 Task: Sort the products in the category "Lotion" by relevance.
Action: Mouse moved to (720, 259)
Screenshot: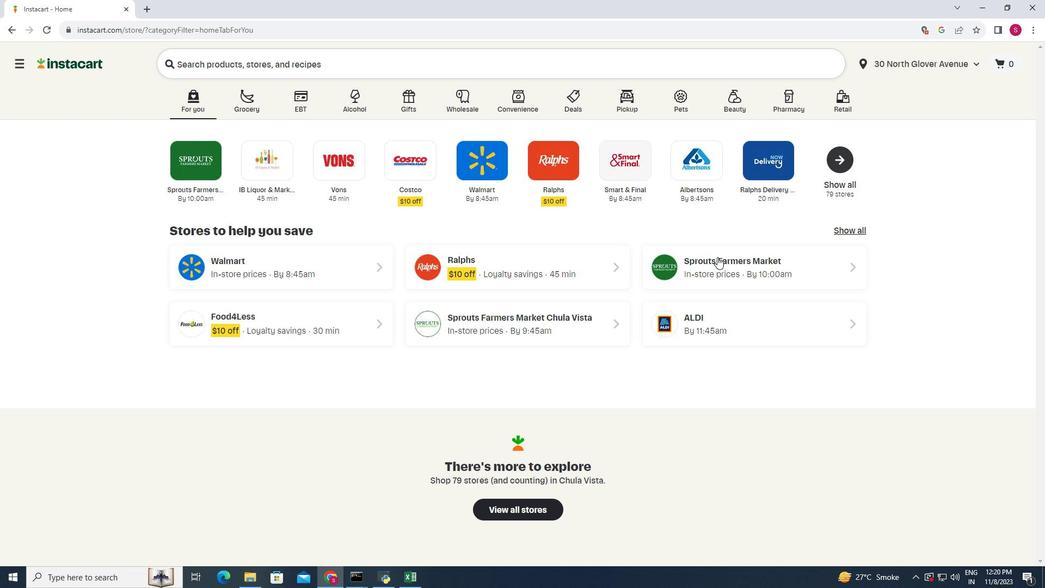 
Action: Mouse pressed left at (720, 259)
Screenshot: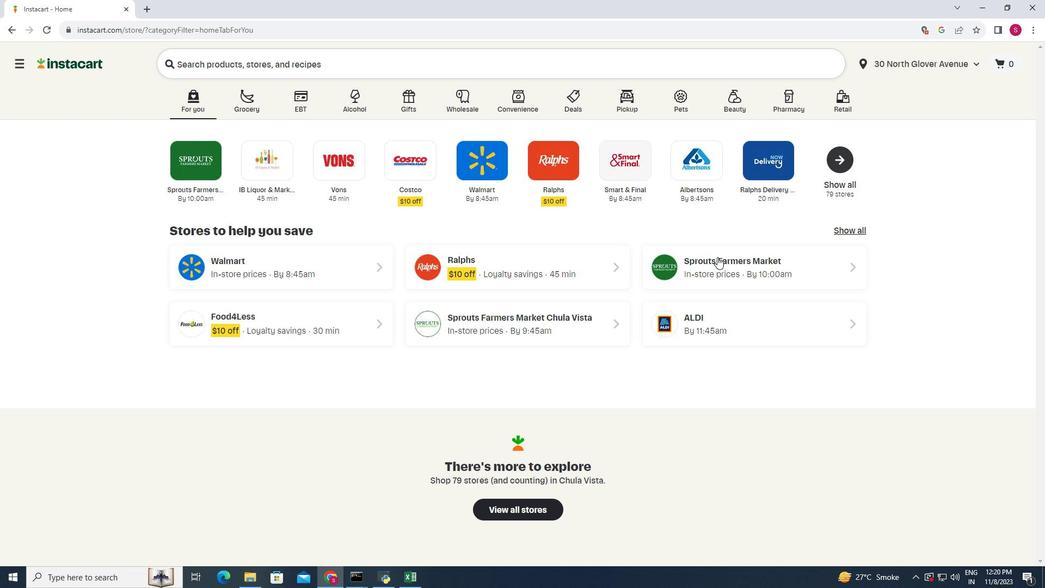 
Action: Mouse moved to (74, 421)
Screenshot: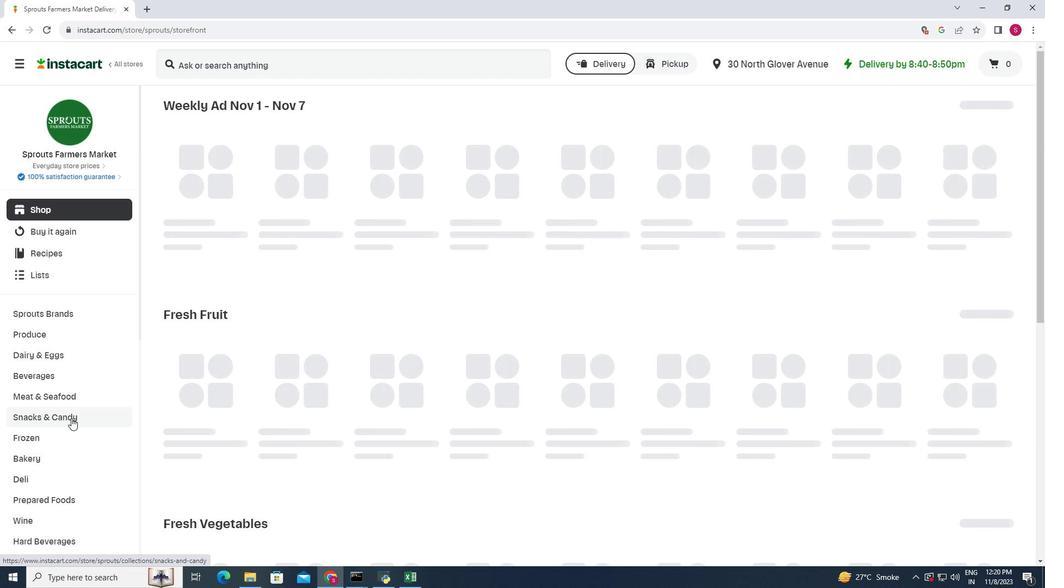 
Action: Mouse scrolled (74, 420) with delta (0, 0)
Screenshot: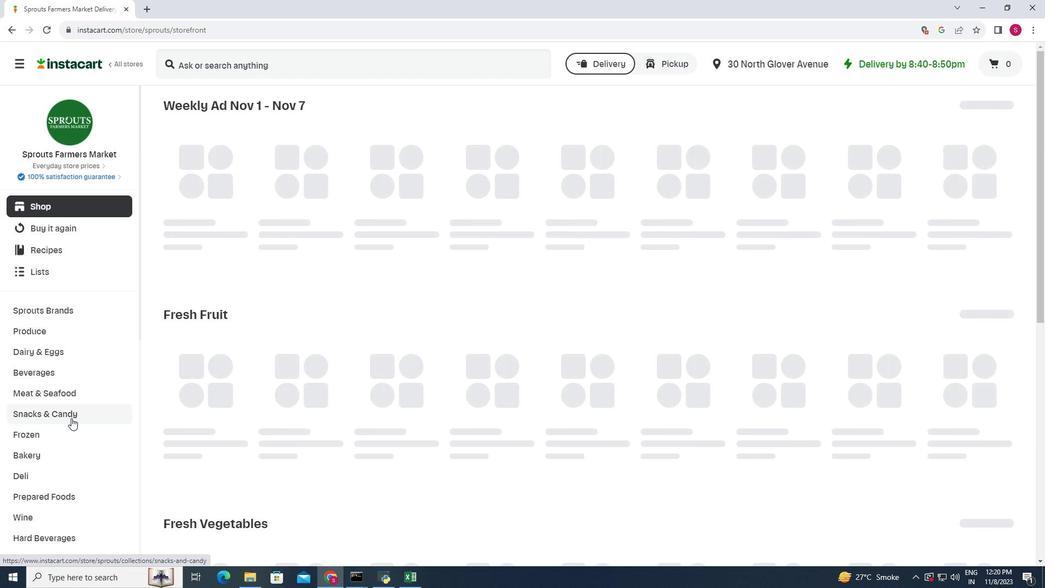
Action: Mouse scrolled (74, 420) with delta (0, 0)
Screenshot: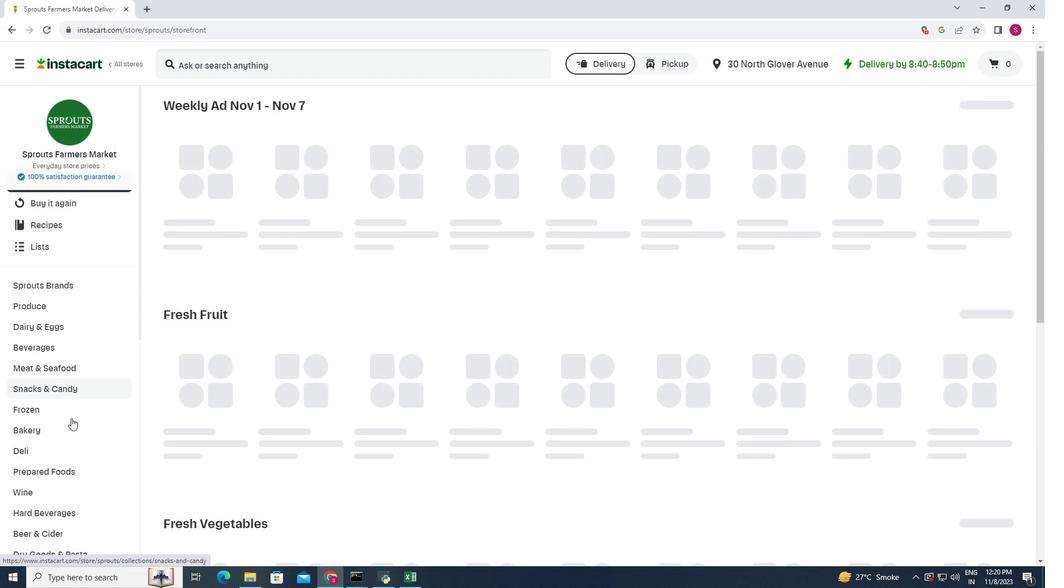
Action: Mouse scrolled (74, 420) with delta (0, 0)
Screenshot: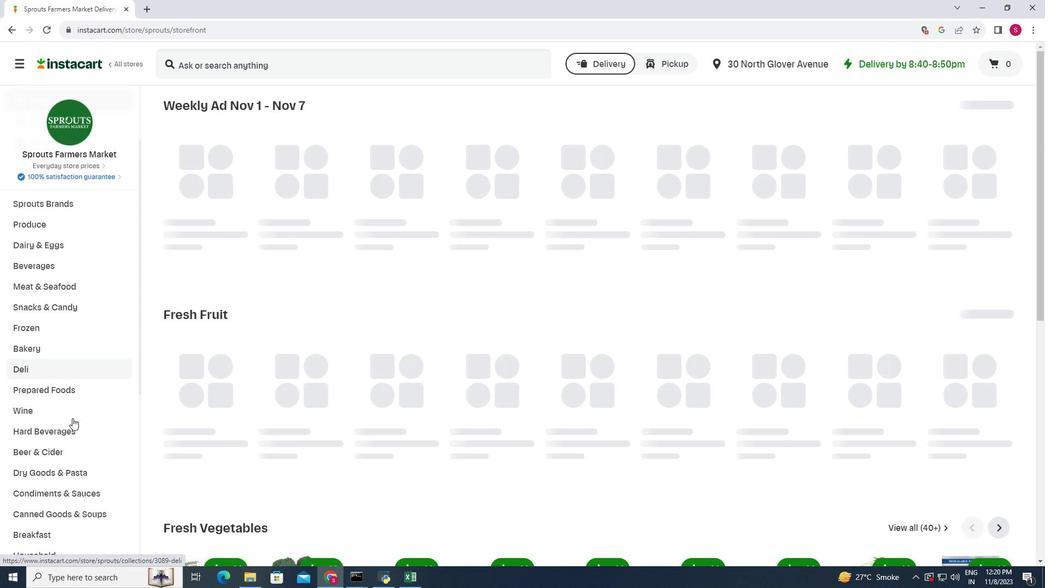 
Action: Mouse moved to (75, 421)
Screenshot: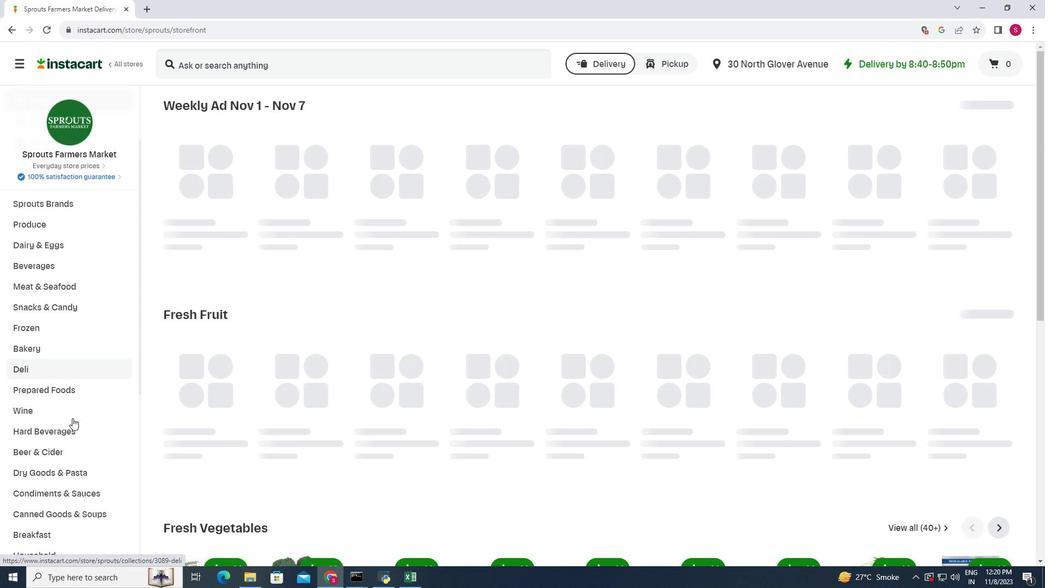 
Action: Mouse scrolled (75, 420) with delta (0, 0)
Screenshot: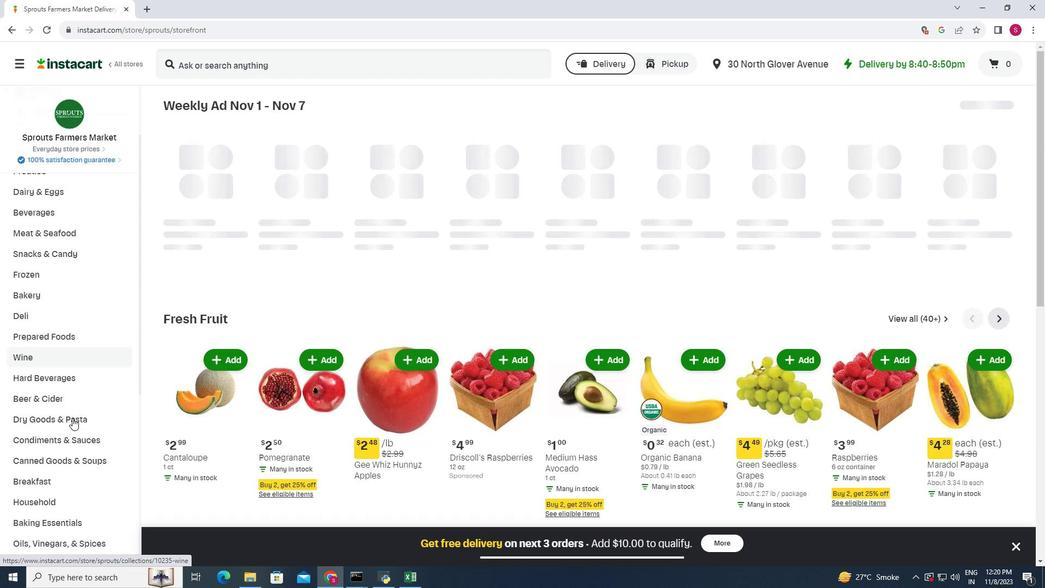 
Action: Mouse moved to (75, 420)
Screenshot: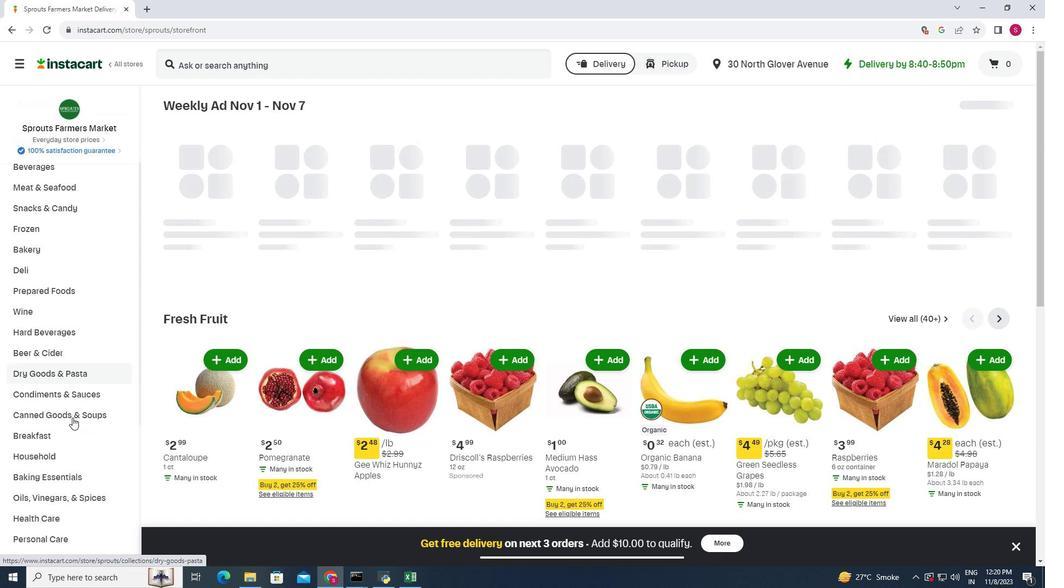 
Action: Mouse scrolled (75, 419) with delta (0, 0)
Screenshot: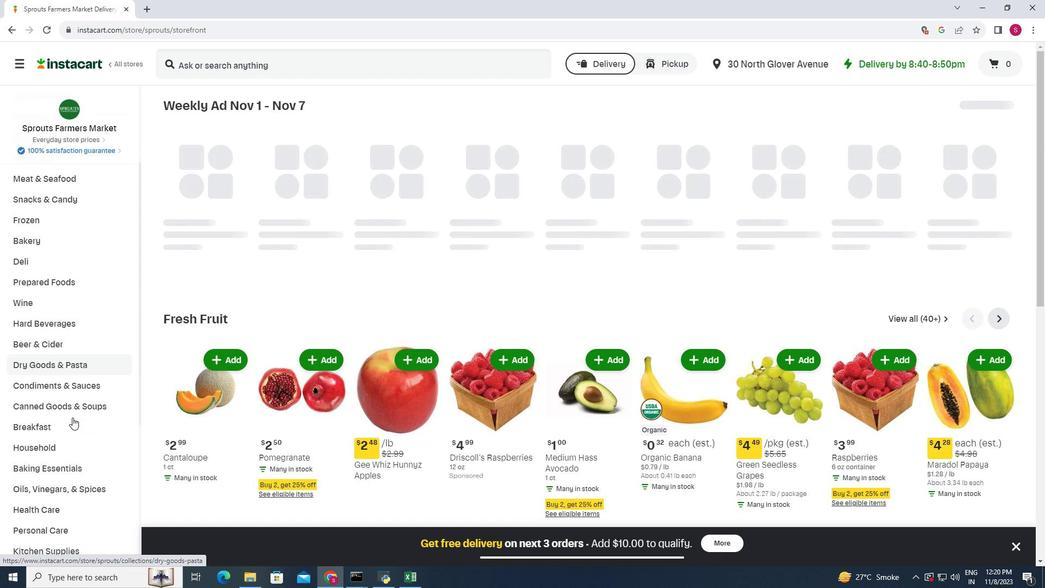 
Action: Mouse scrolled (75, 419) with delta (0, 0)
Screenshot: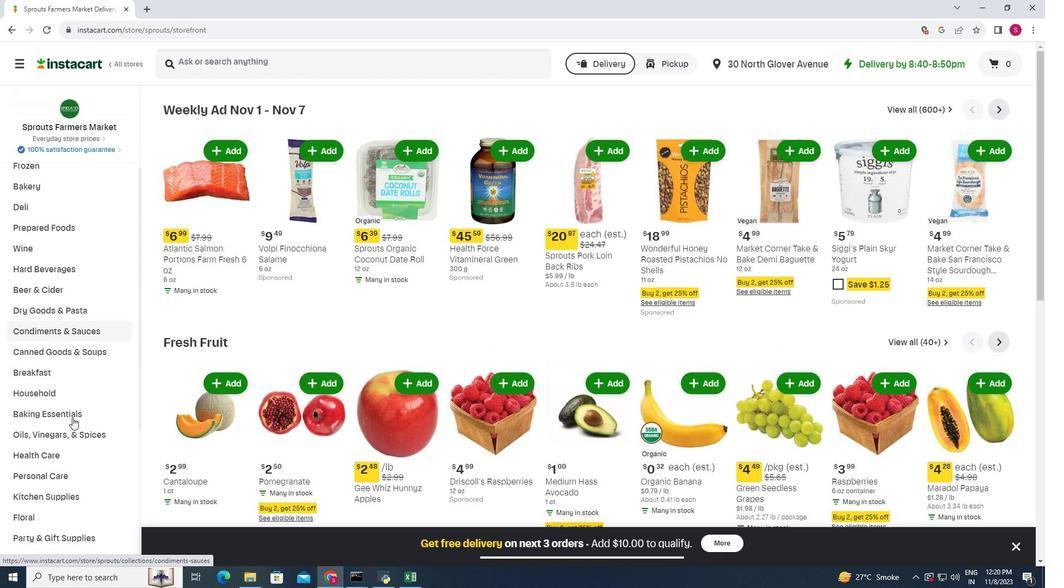 
Action: Mouse moved to (78, 419)
Screenshot: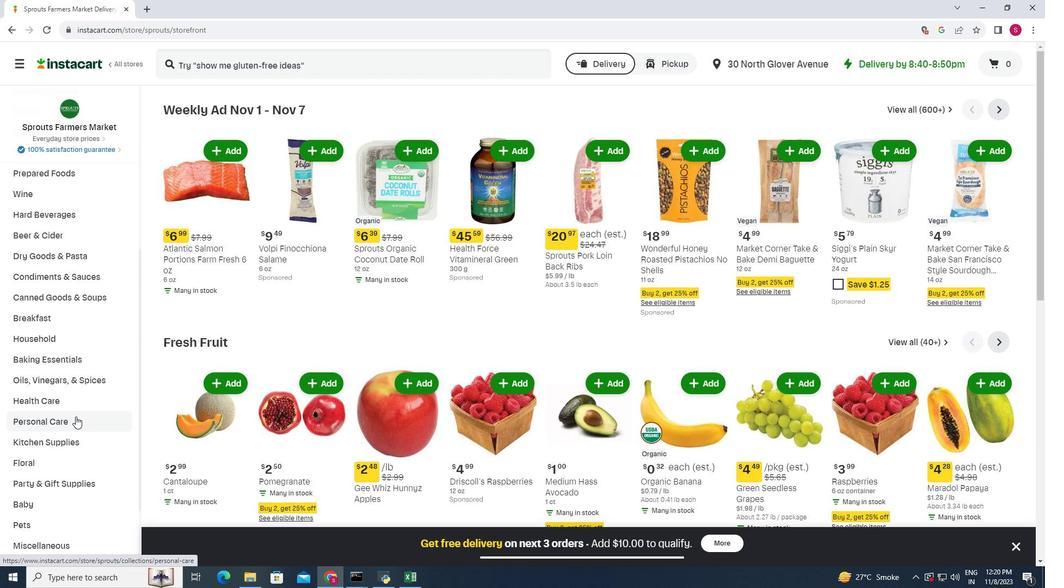 
Action: Mouse pressed left at (78, 419)
Screenshot: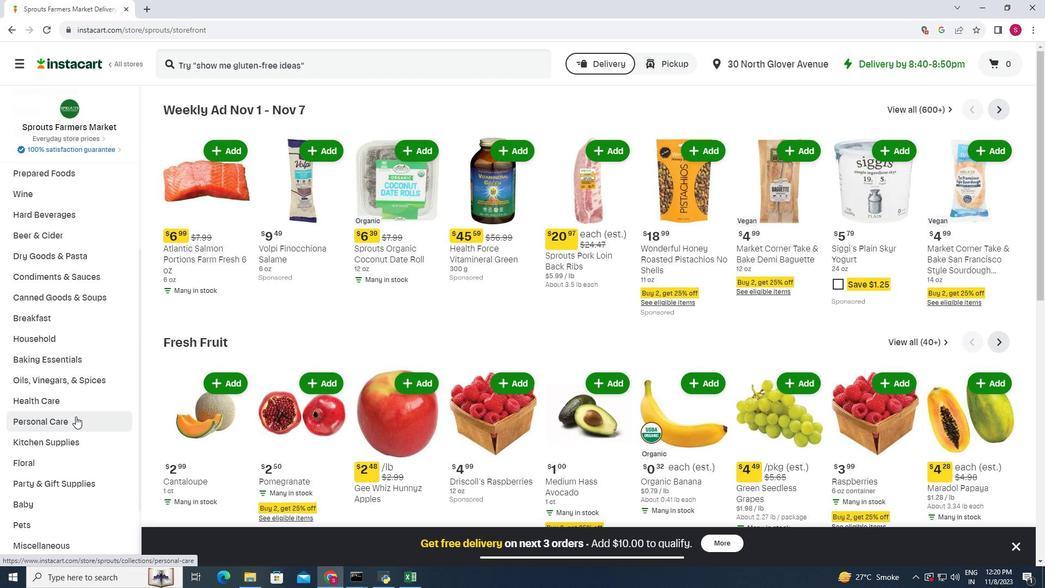 
Action: Mouse moved to (279, 137)
Screenshot: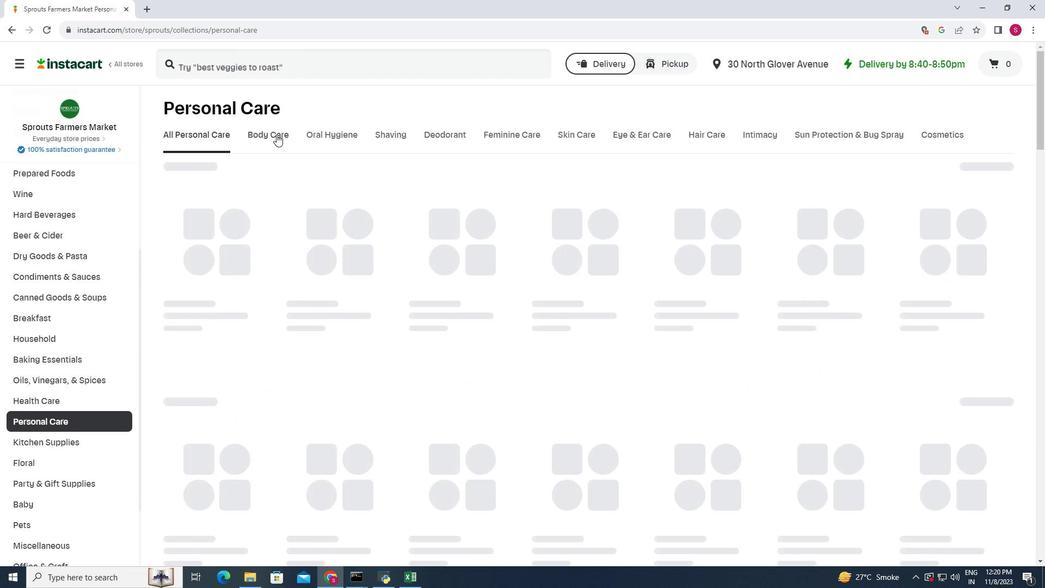 
Action: Mouse pressed left at (279, 137)
Screenshot: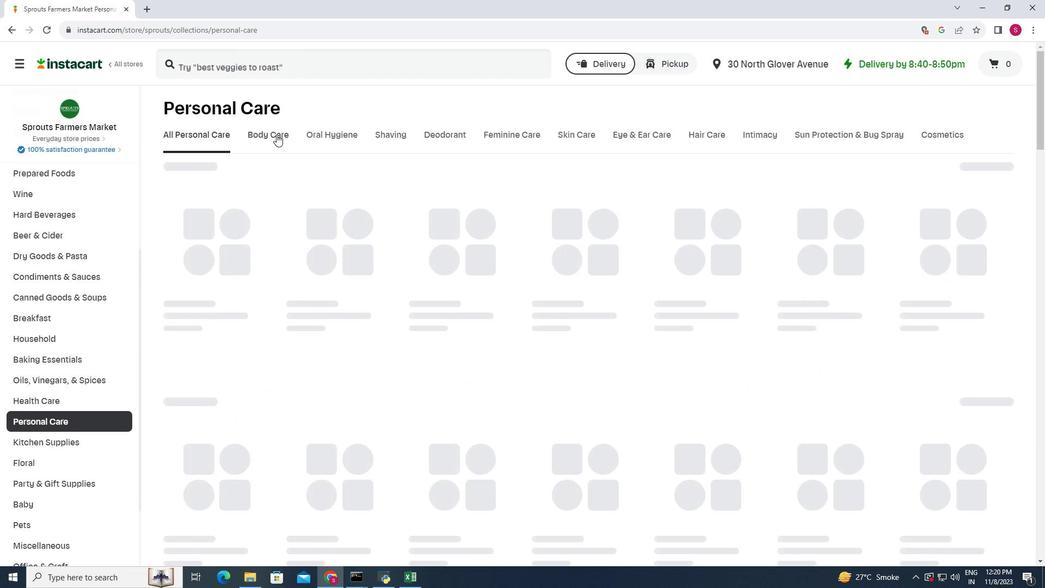 
Action: Mouse moved to (443, 184)
Screenshot: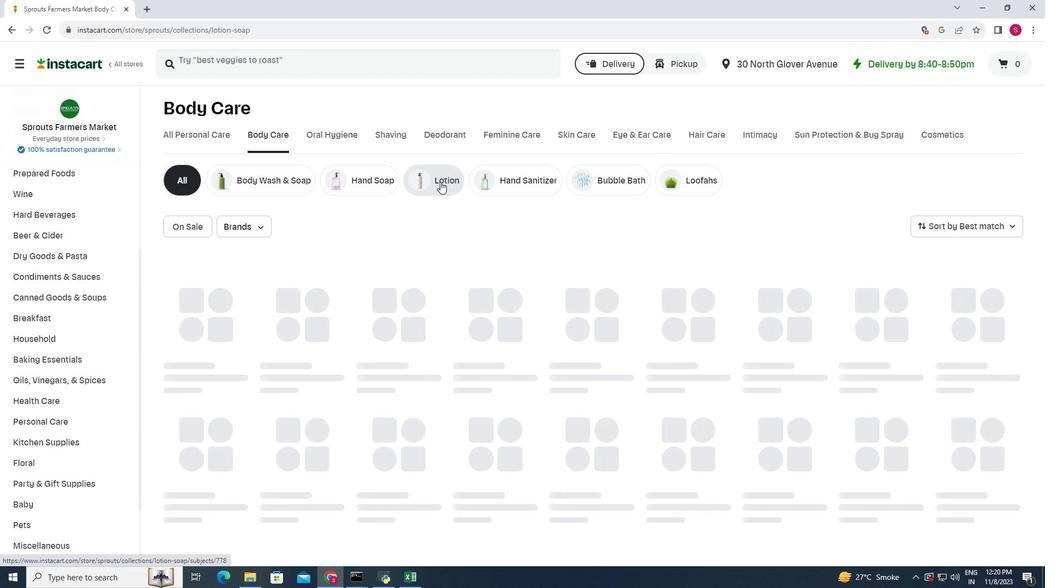
Action: Mouse pressed left at (443, 184)
Screenshot: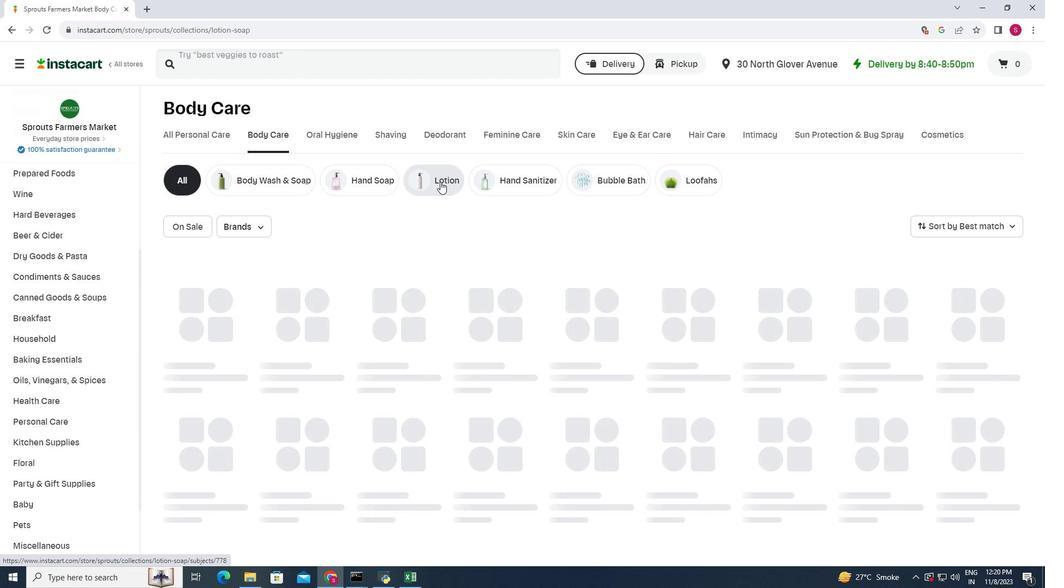 
Action: Mouse moved to (997, 228)
Screenshot: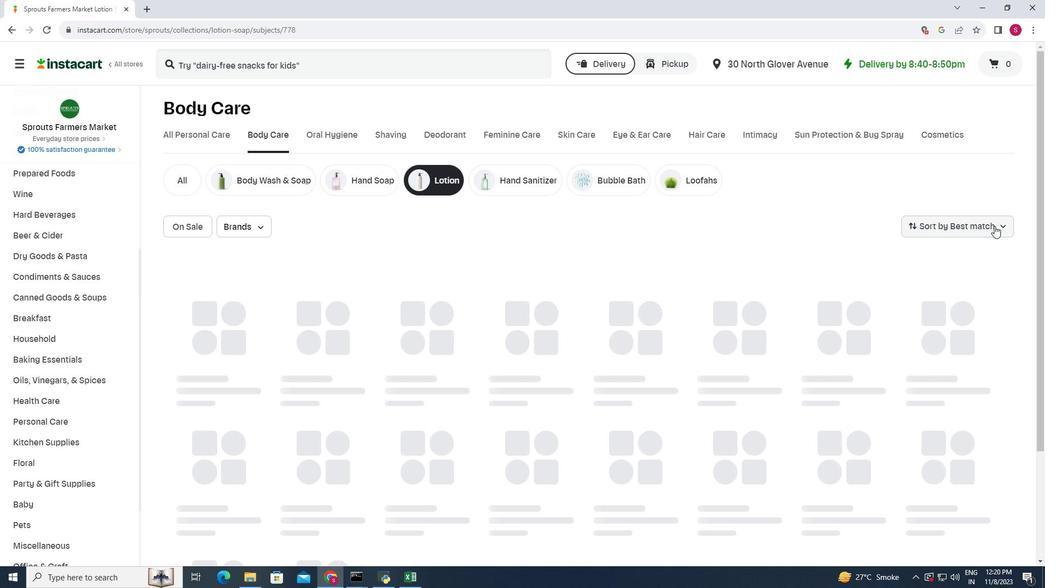 
Action: Mouse pressed left at (997, 228)
Screenshot: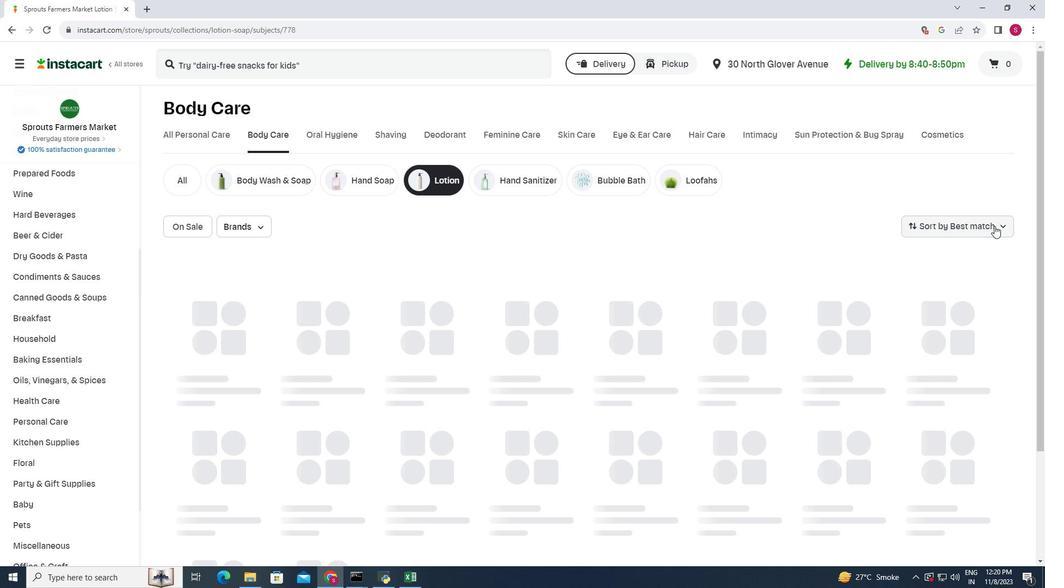 
Action: Mouse moved to (927, 389)
Screenshot: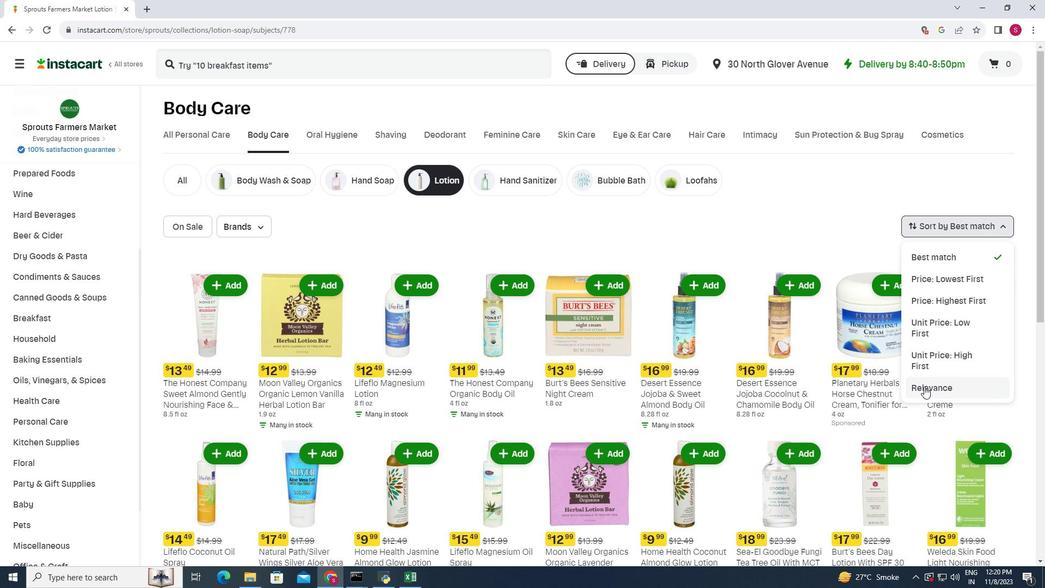 
Action: Mouse pressed left at (927, 389)
Screenshot: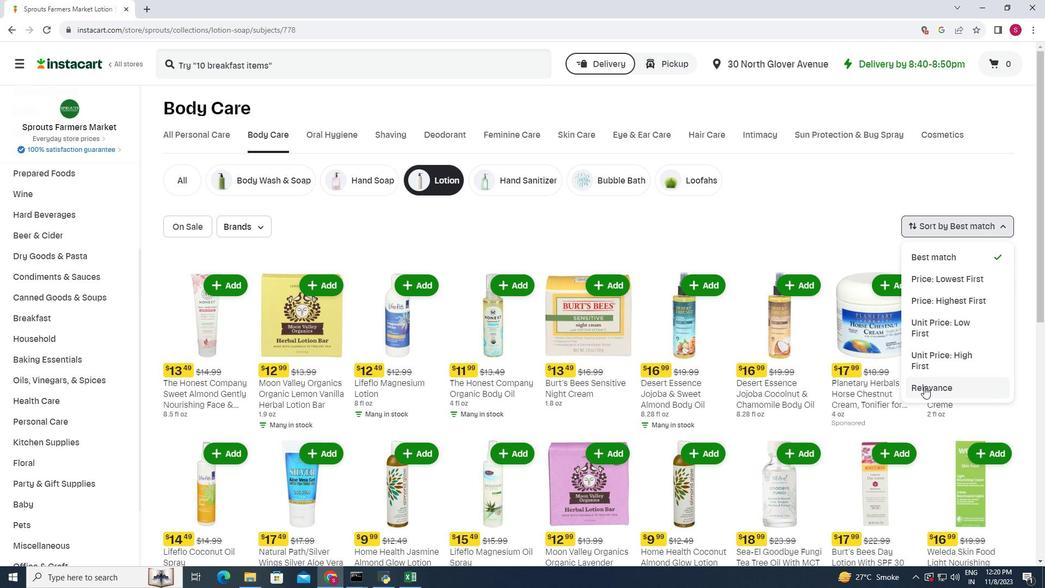 
Action: Mouse moved to (587, 254)
Screenshot: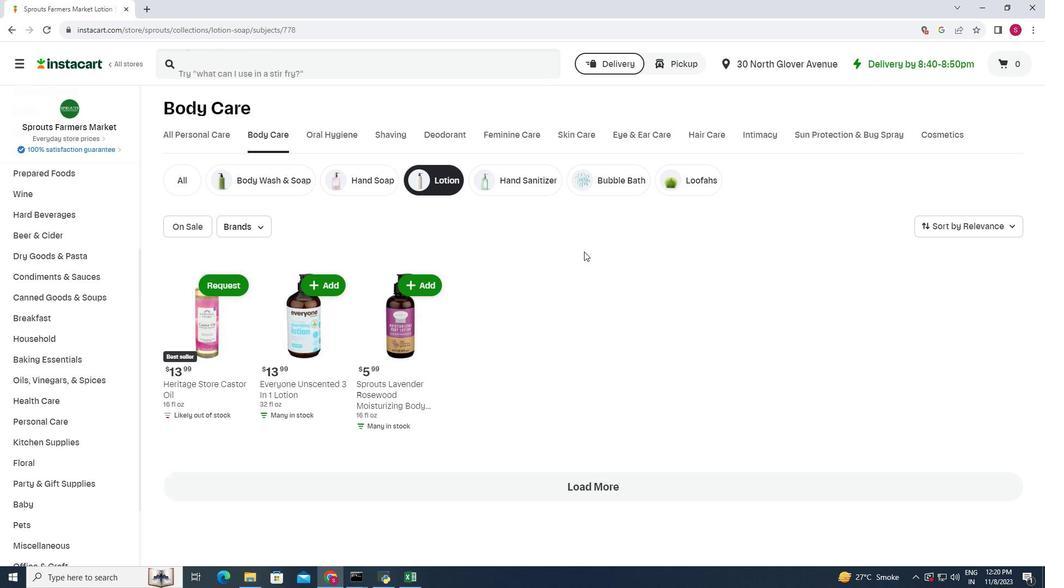 
Action: Mouse scrolled (587, 253) with delta (0, 0)
Screenshot: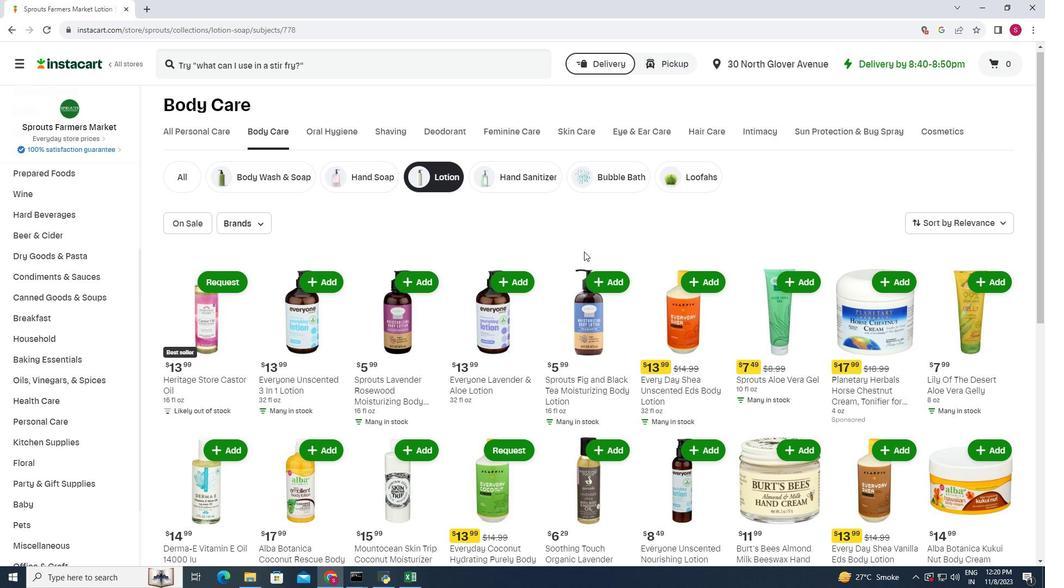 
Action: Mouse scrolled (587, 253) with delta (0, 0)
Screenshot: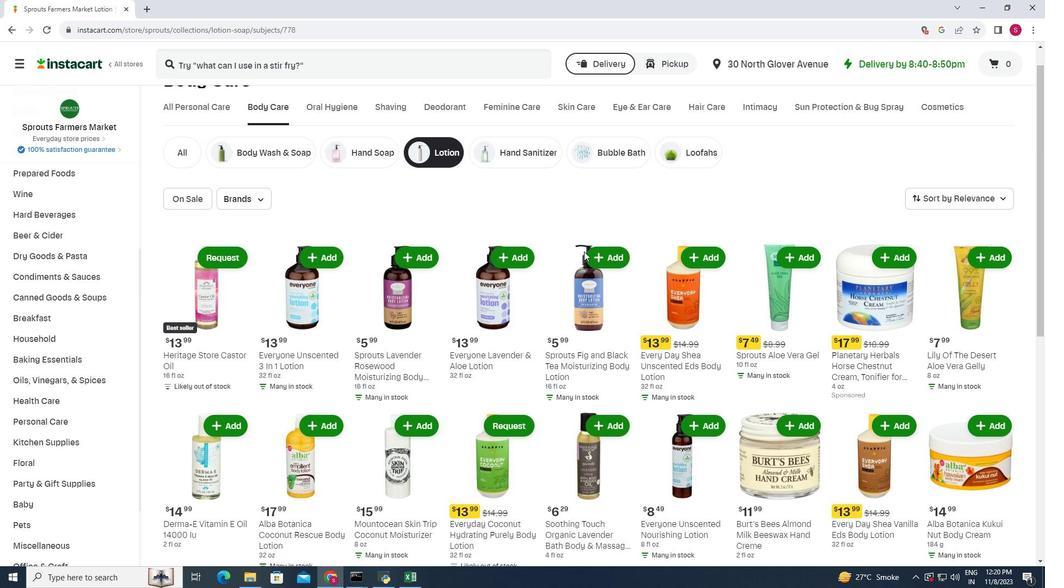 
Action: Mouse scrolled (587, 253) with delta (0, 0)
Screenshot: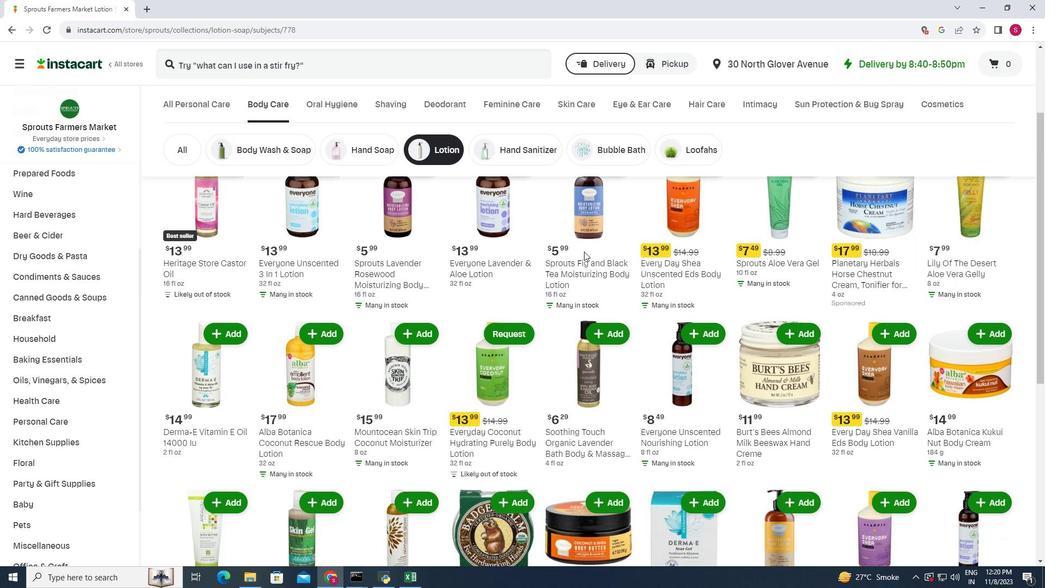 
Action: Mouse scrolled (587, 253) with delta (0, 0)
Screenshot: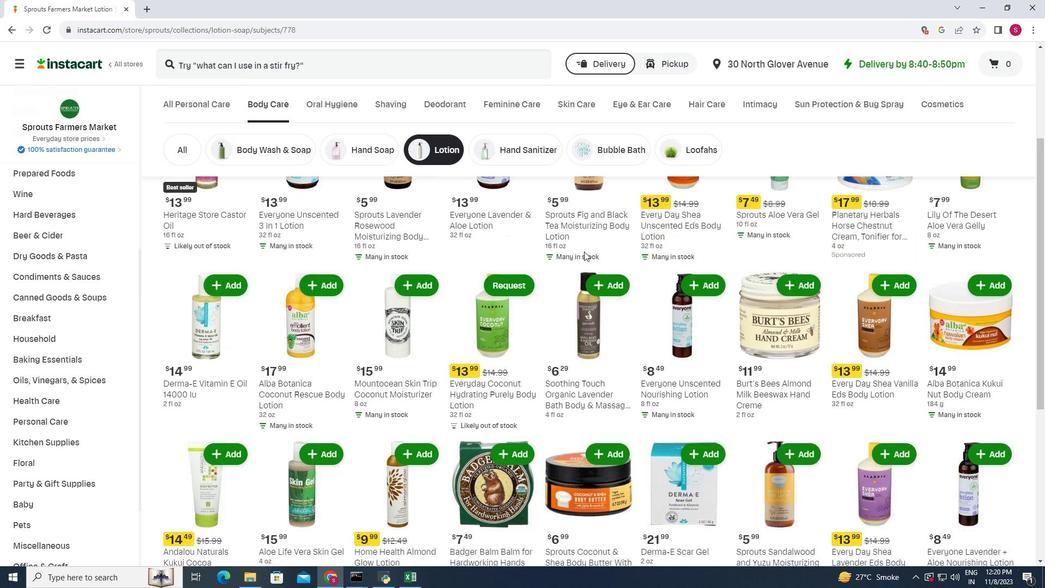 
Action: Mouse scrolled (587, 253) with delta (0, 0)
Screenshot: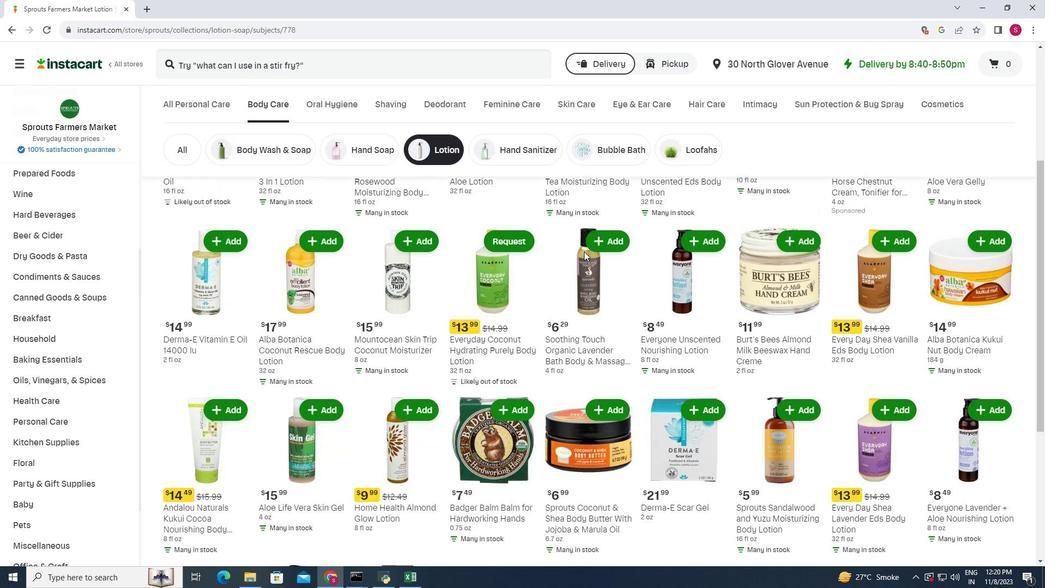
Action: Mouse scrolled (587, 253) with delta (0, 0)
Screenshot: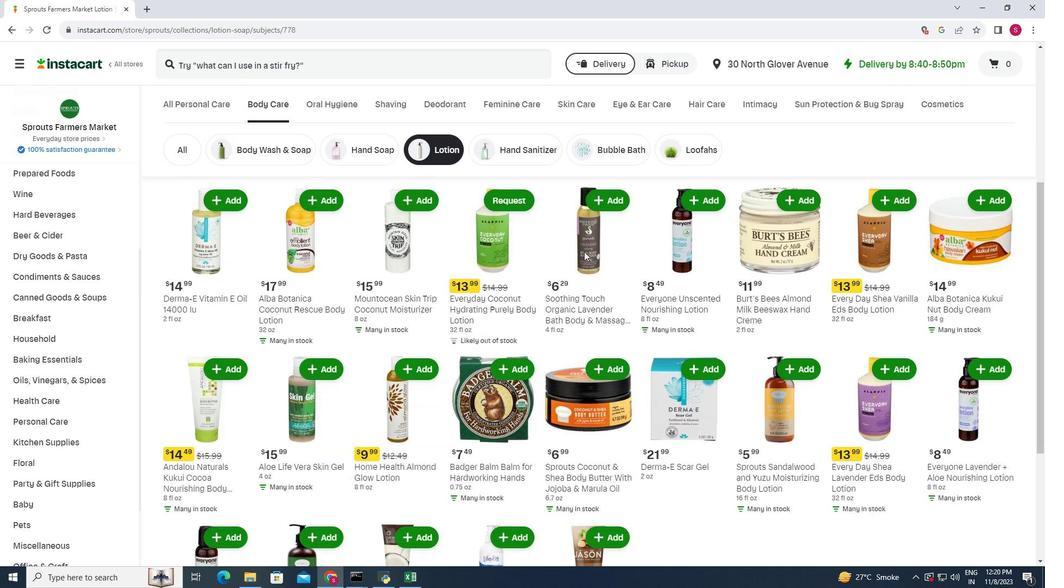 
Action: Mouse scrolled (587, 253) with delta (0, 0)
Screenshot: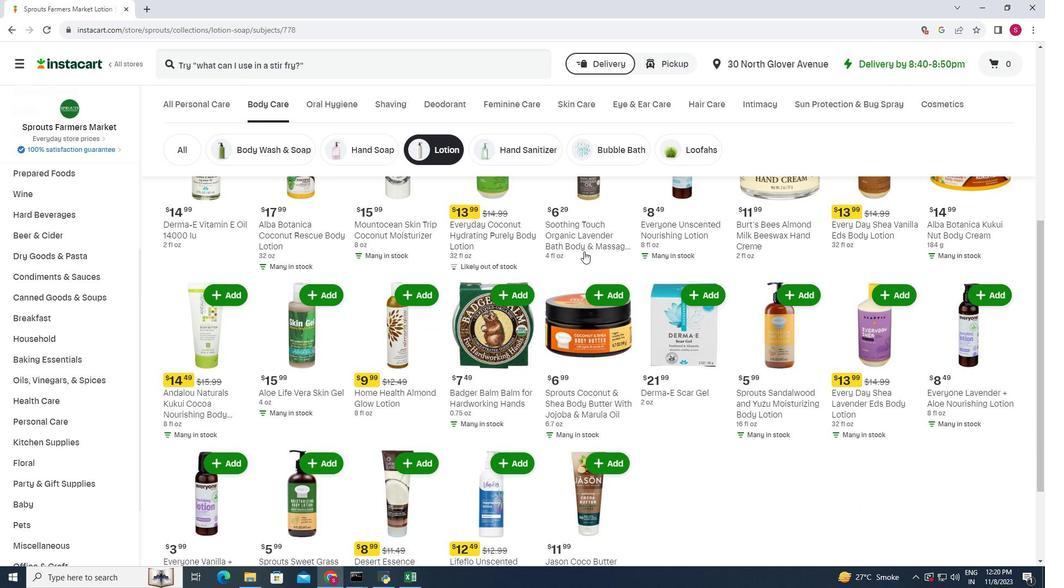 
Action: Mouse scrolled (587, 253) with delta (0, 0)
Screenshot: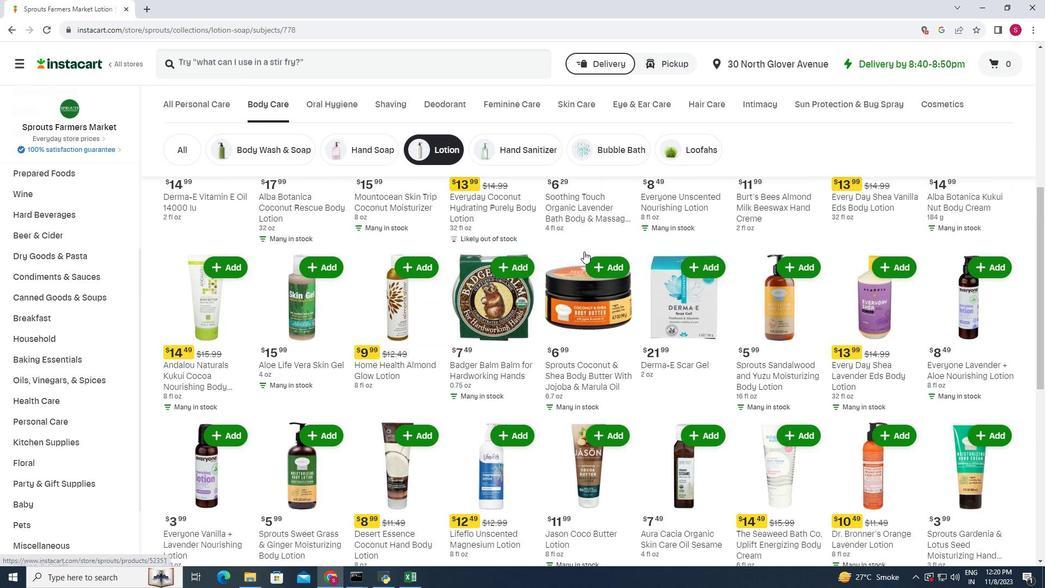 
Action: Mouse scrolled (587, 253) with delta (0, 0)
Screenshot: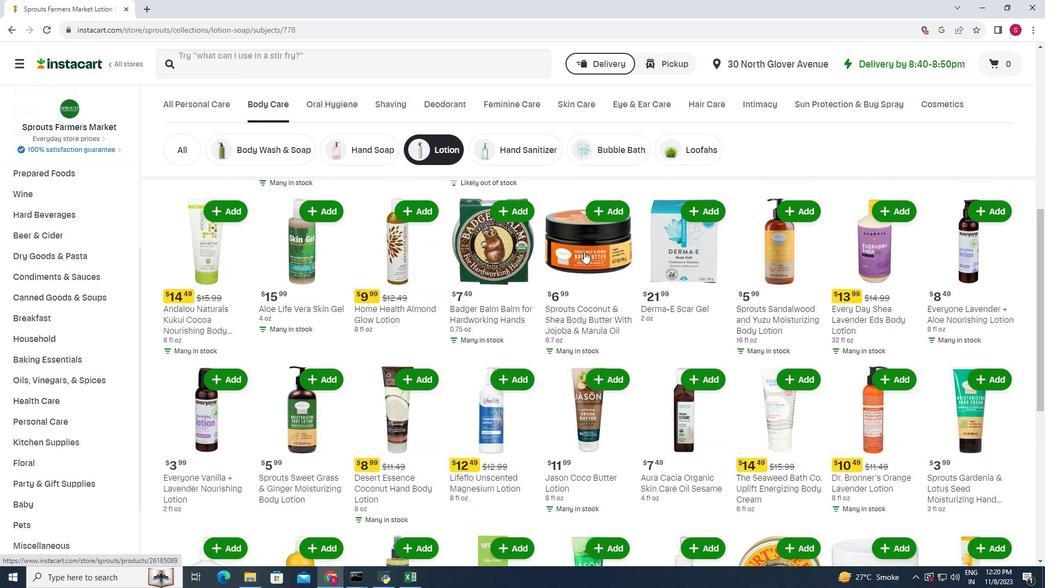 
Action: Mouse scrolled (587, 253) with delta (0, 0)
Screenshot: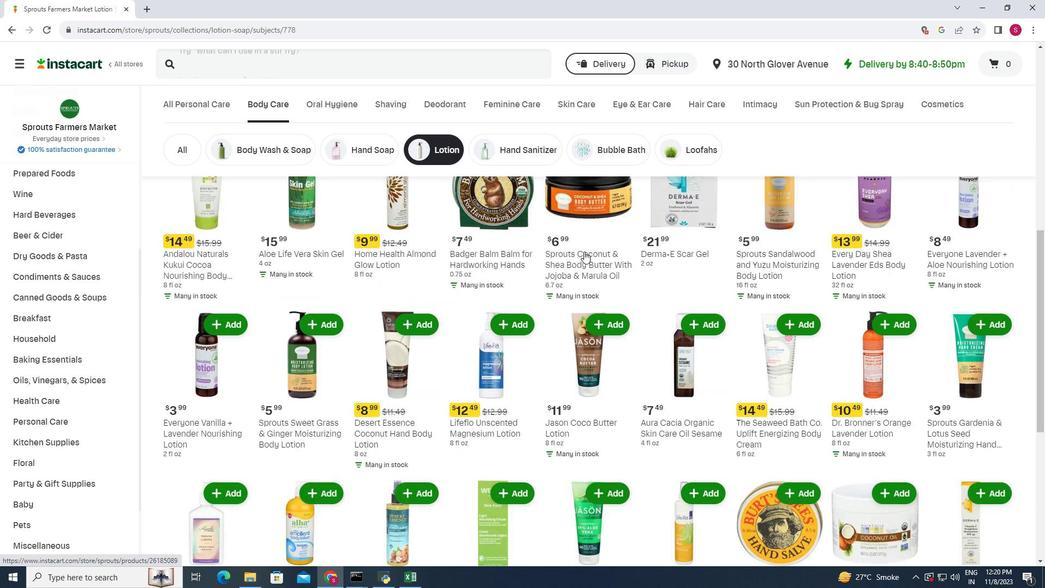 
Action: Mouse scrolled (587, 253) with delta (0, 0)
Screenshot: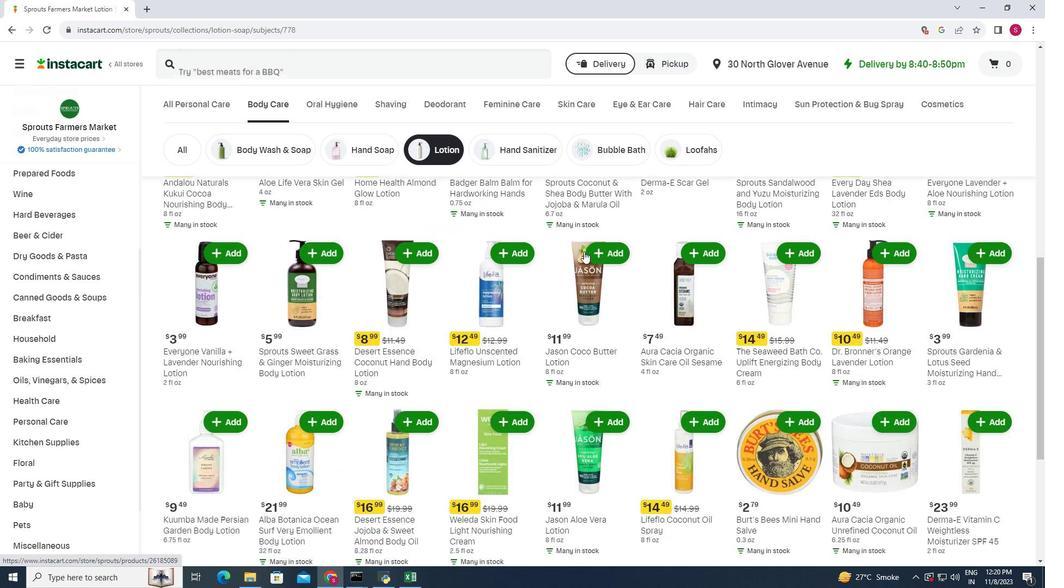 
Action: Mouse scrolled (587, 253) with delta (0, 0)
Screenshot: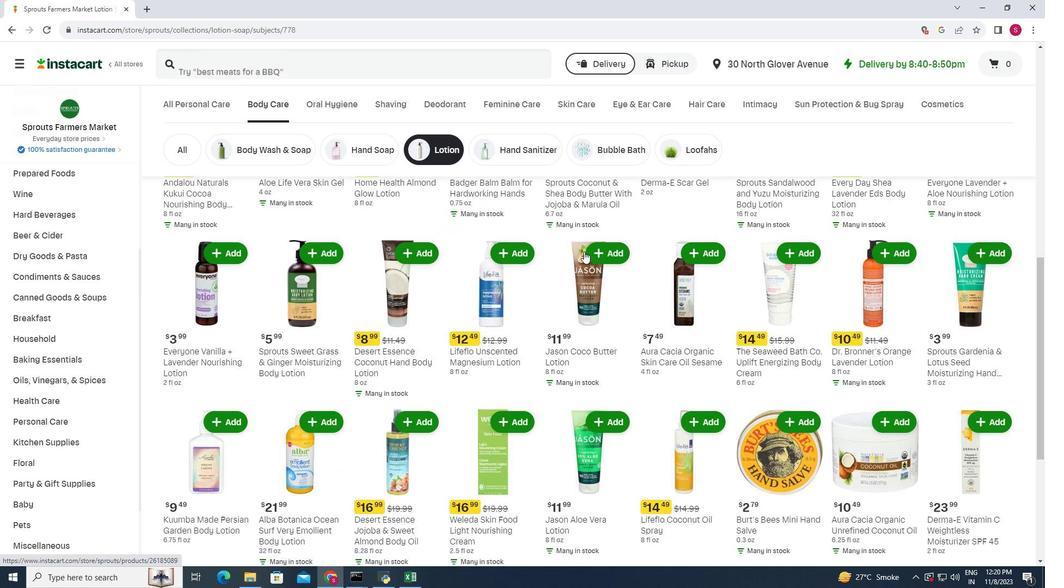 
Action: Mouse scrolled (587, 253) with delta (0, 0)
Screenshot: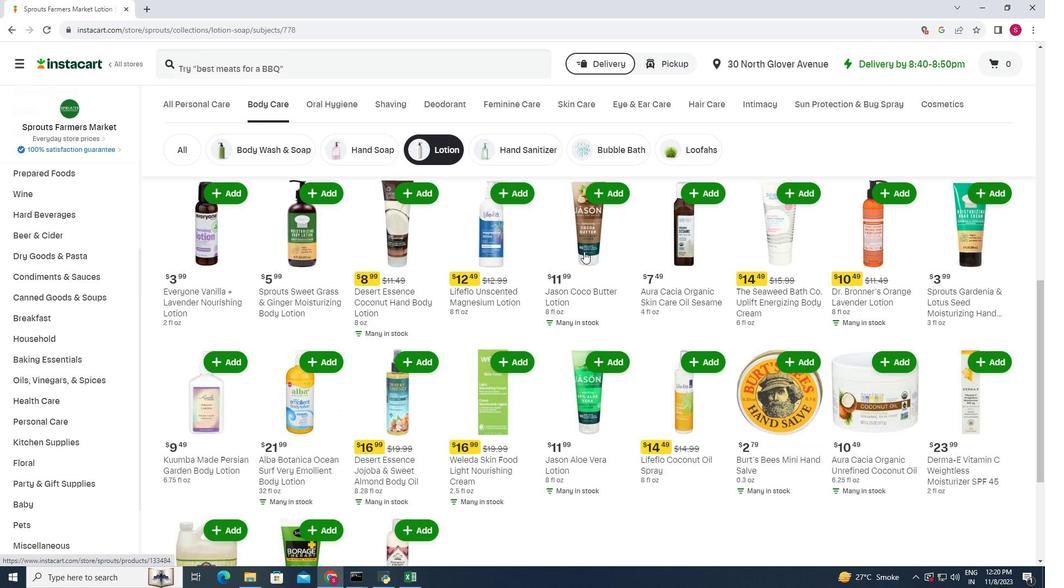 
Action: Mouse scrolled (587, 253) with delta (0, 0)
Screenshot: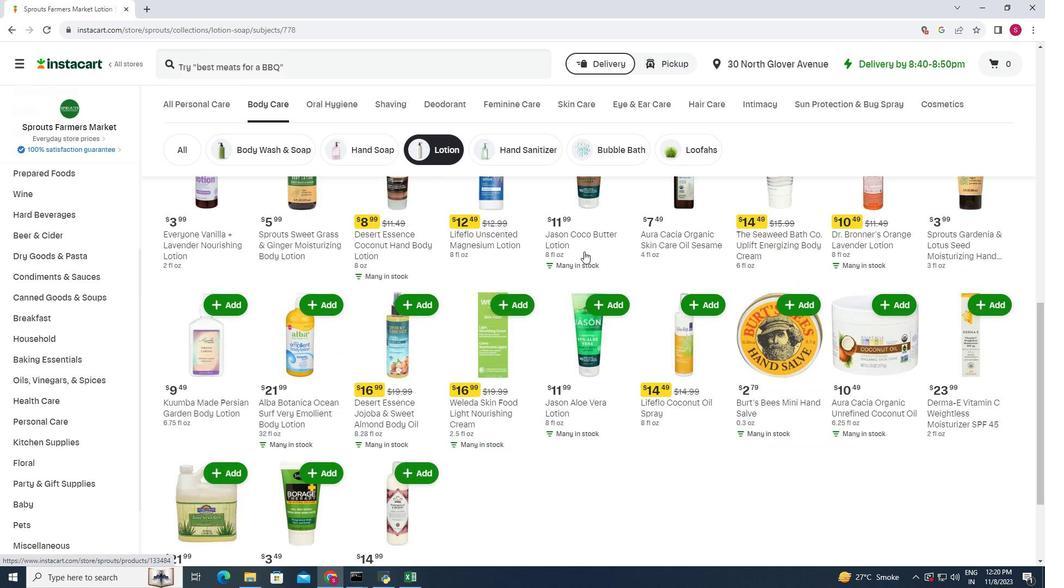 
Action: Mouse moved to (574, 254)
Screenshot: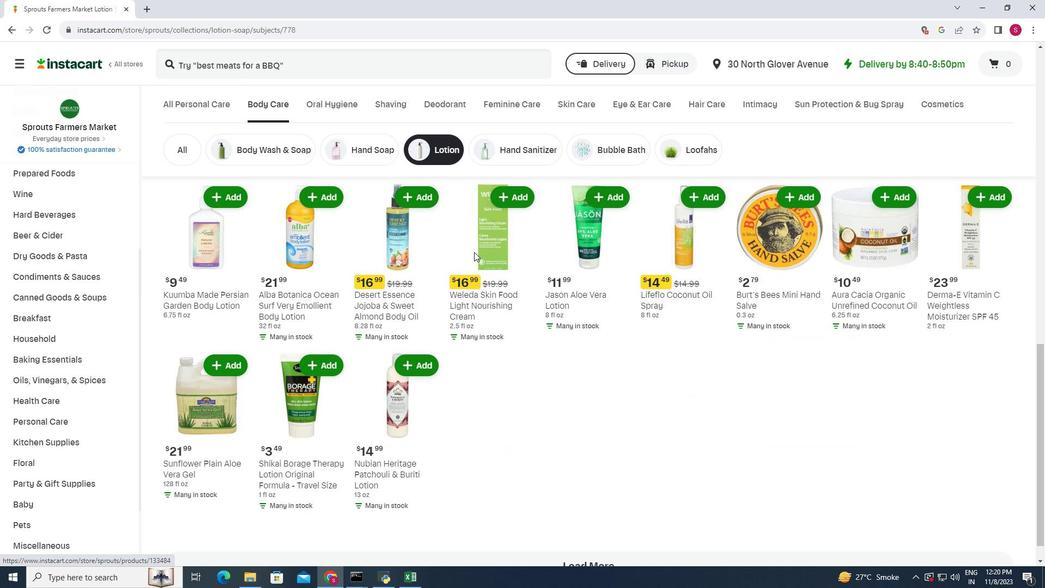 
